 Task: Locate the nearest ferry terminal to Seattle, Washington, and San Juan Islands, Washington.
Action: Mouse moved to (123, 75)
Screenshot: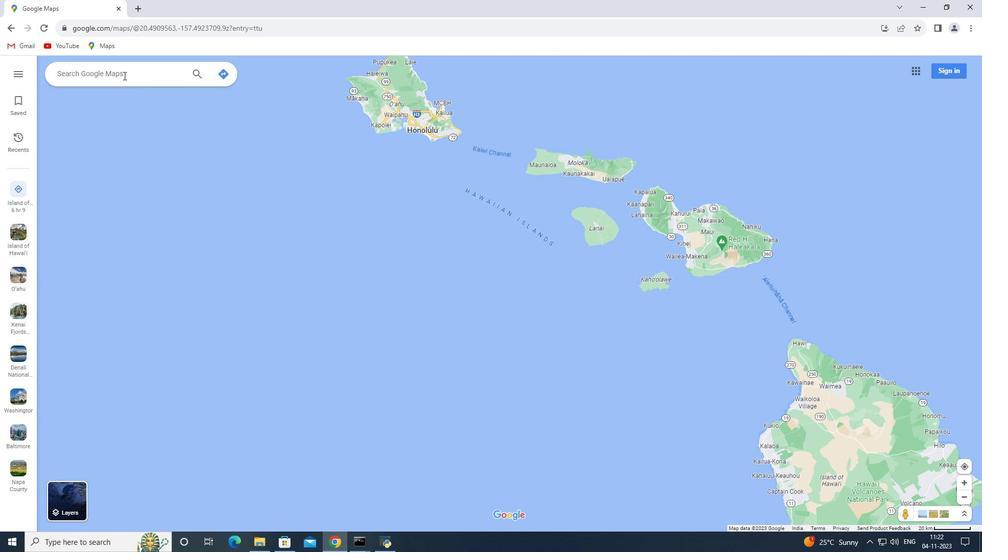 
Action: Mouse pressed left at (123, 75)
Screenshot: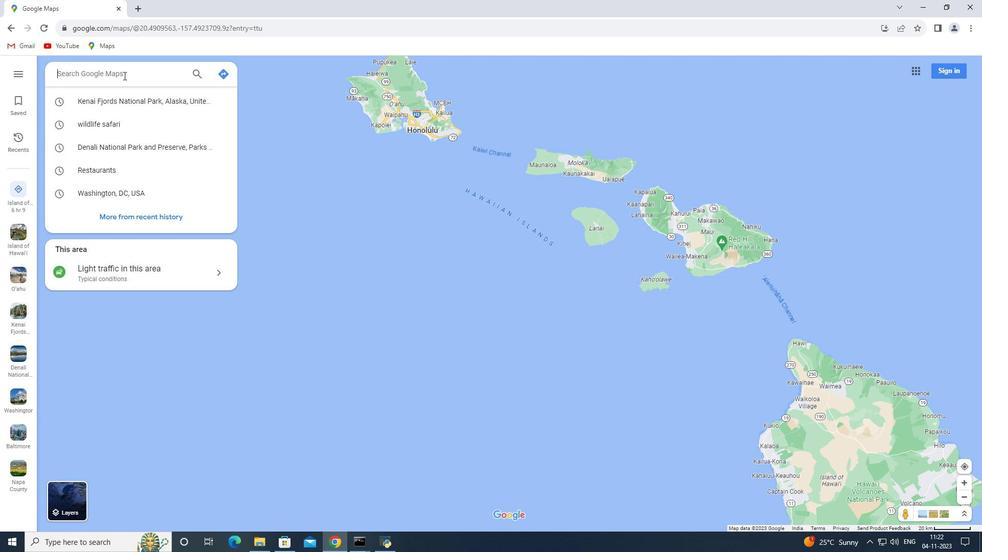 
Action: Key pressed <Key.shift><Key.shift><Key.shift><Key.shift>Seattle,<Key.space><Key.shift>Washington<Key.enter>
Screenshot: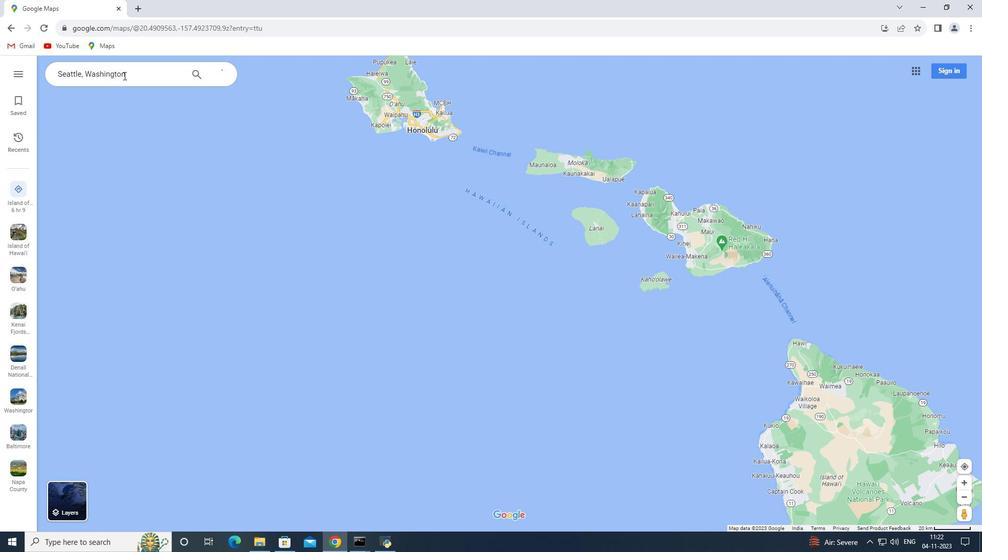 
Action: Mouse moved to (136, 246)
Screenshot: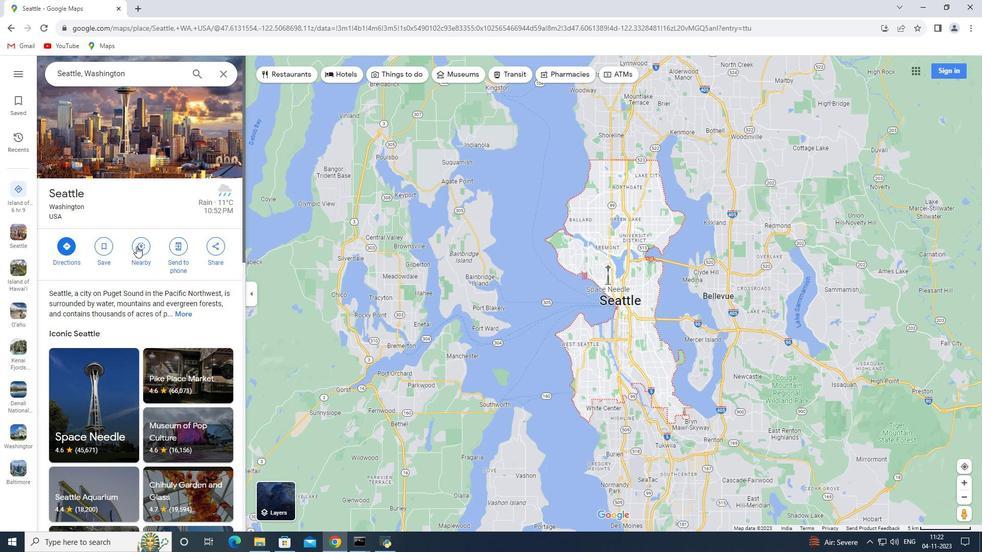 
Action: Mouse pressed left at (136, 246)
Screenshot: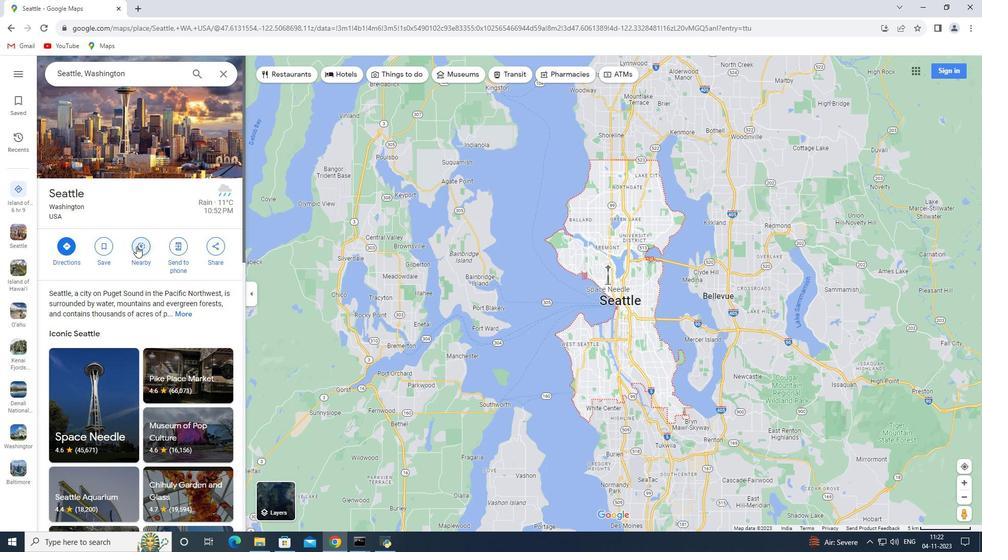 
Action: Key pressed ferry<Key.space>terminal<Key.enter>
Screenshot: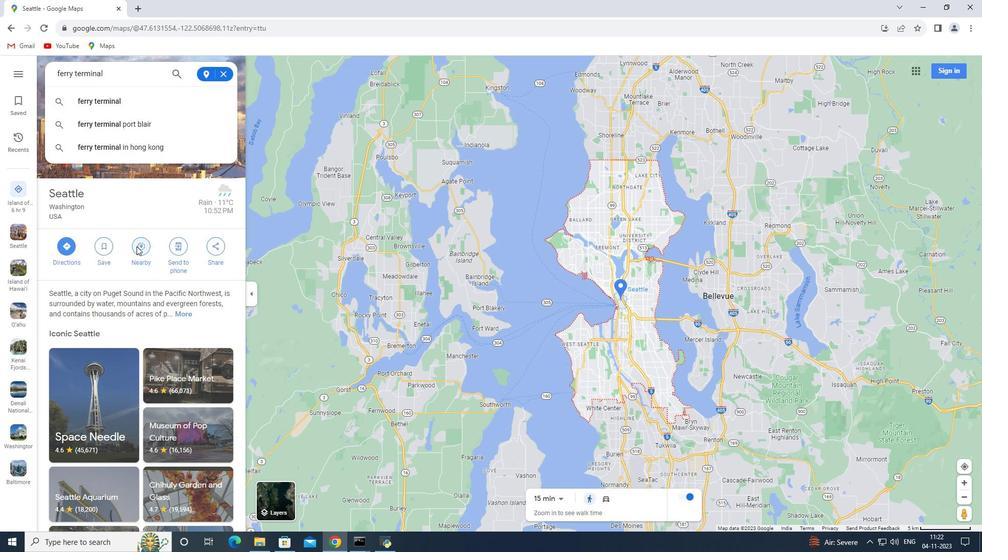 
Action: Mouse moved to (224, 70)
Screenshot: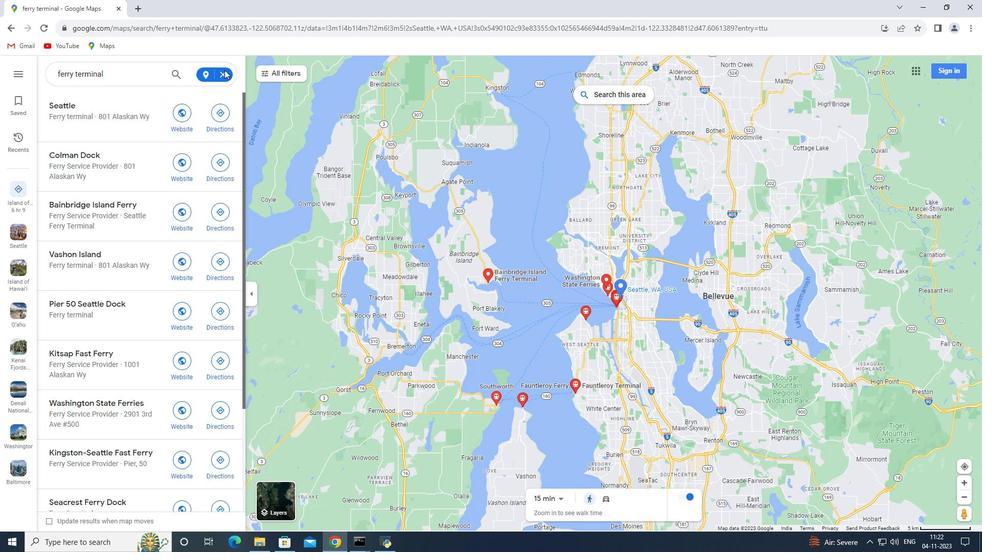 
Action: Mouse pressed left at (224, 70)
Screenshot: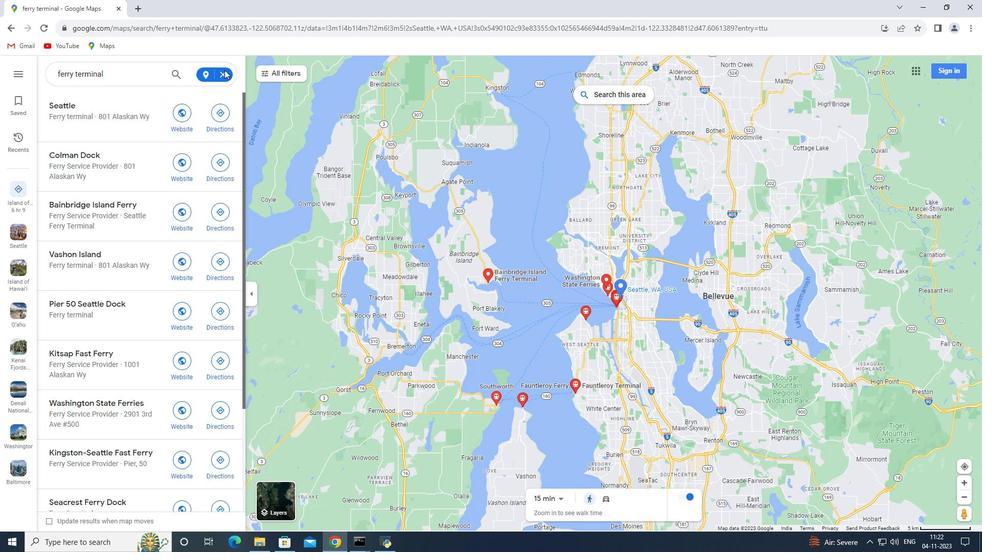 
Action: Mouse moved to (223, 72)
Screenshot: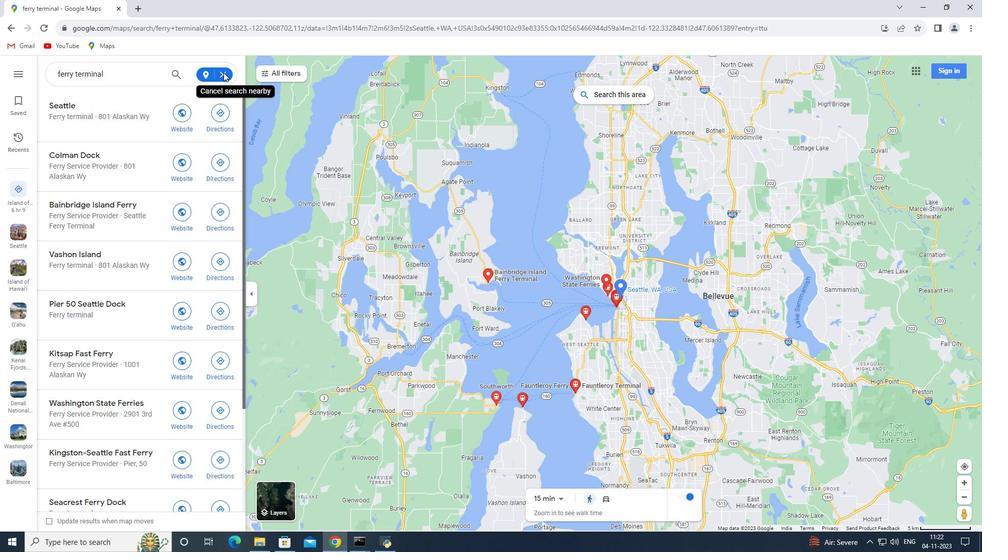 
Action: Mouse pressed left at (223, 72)
Screenshot: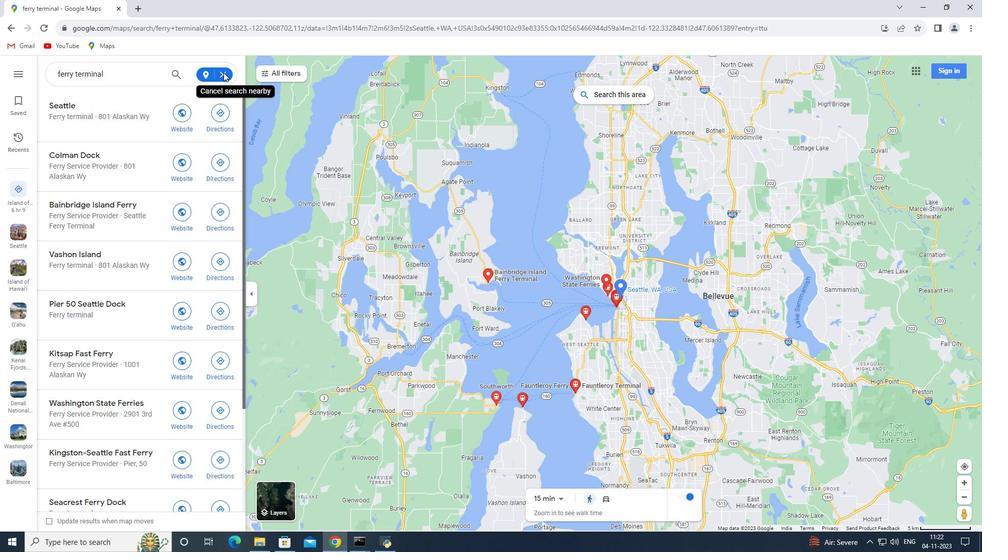 
Action: Mouse moved to (225, 70)
Screenshot: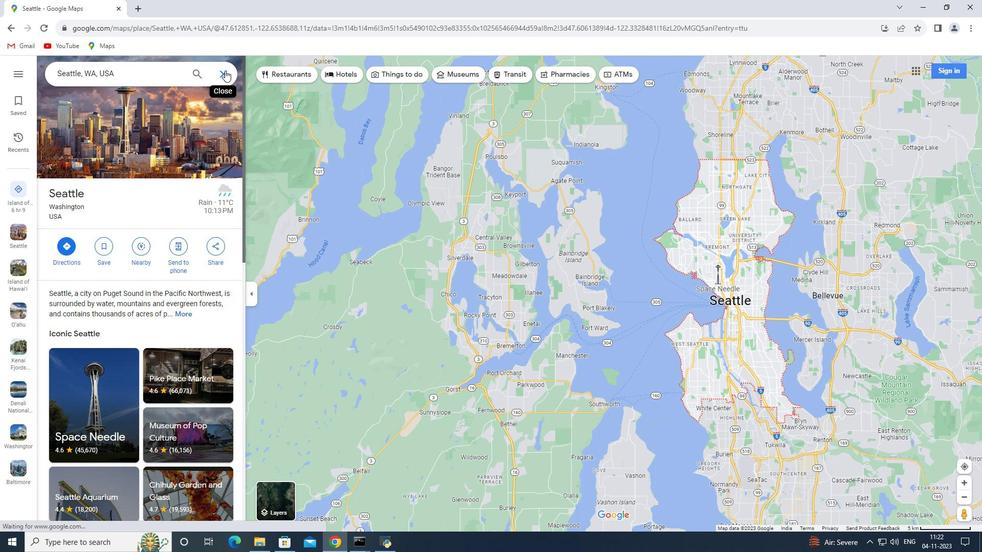 
Action: Mouse pressed left at (225, 70)
Screenshot: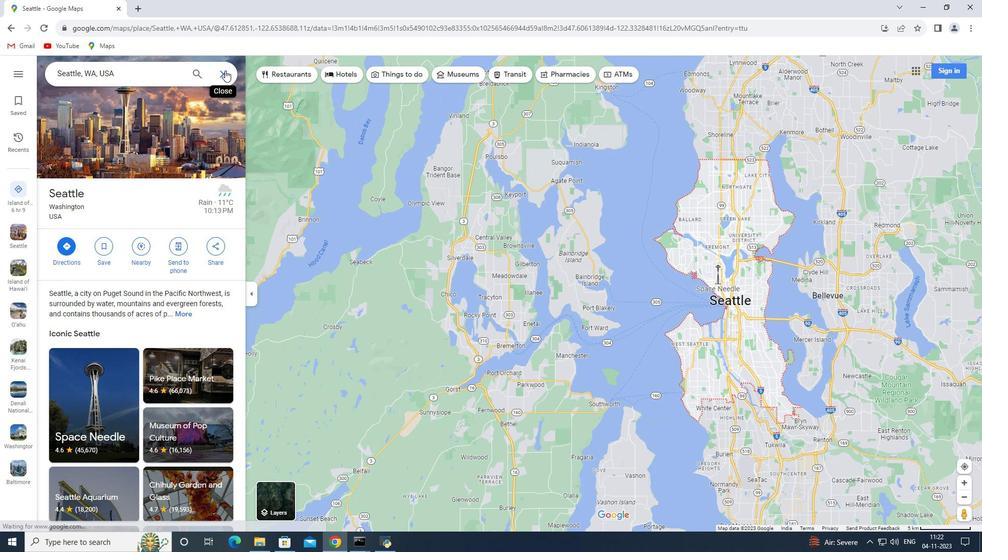 
Action: Mouse moved to (140, 71)
Screenshot: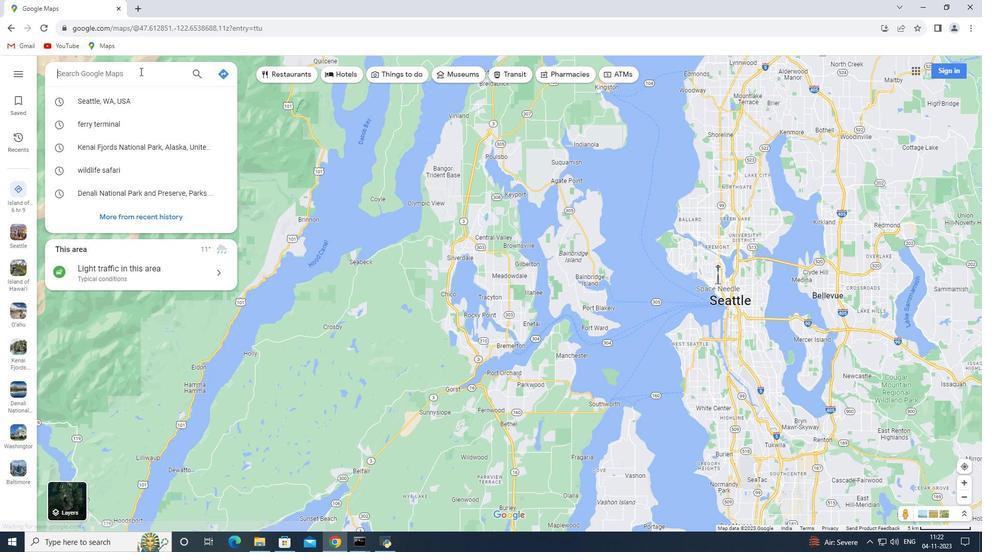 
Action: Key pressed <Key.shift>San<Key.space><Key.shift><Key.shift><Key.shift><Key.shift><Key.shift><Key.shift><Key.shift><Key.shift><Key.shift><Key.shift><Key.shift><Key.shift><Key.shift><Key.shift><Key.shift><Key.shift><Key.shift><Key.shift><Key.shift>Juan<Key.space><Key.shift>Islands,<Key.space><Key.shift>Washington<Key.enter>
Screenshot: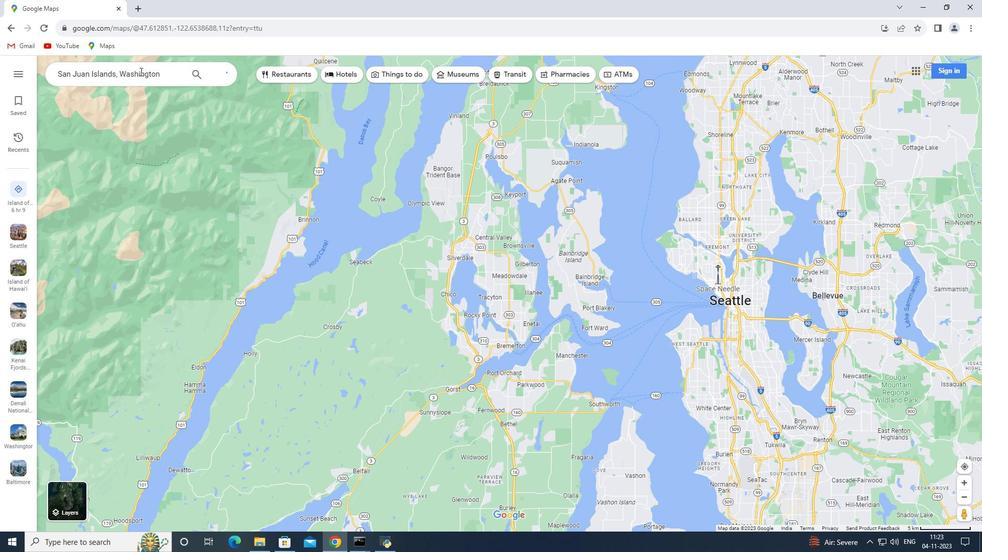 
Action: Mouse moved to (136, 269)
Screenshot: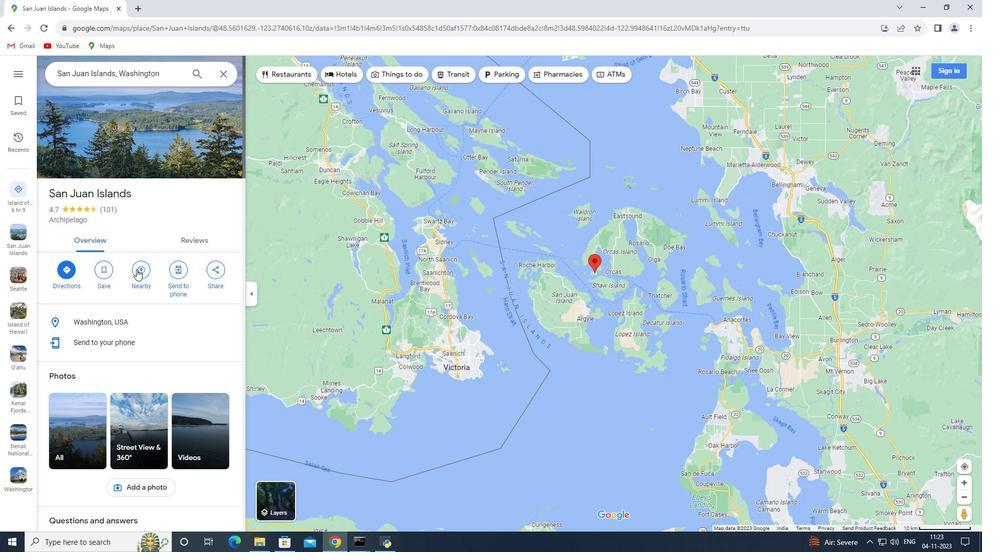 
Action: Mouse pressed left at (136, 269)
Screenshot: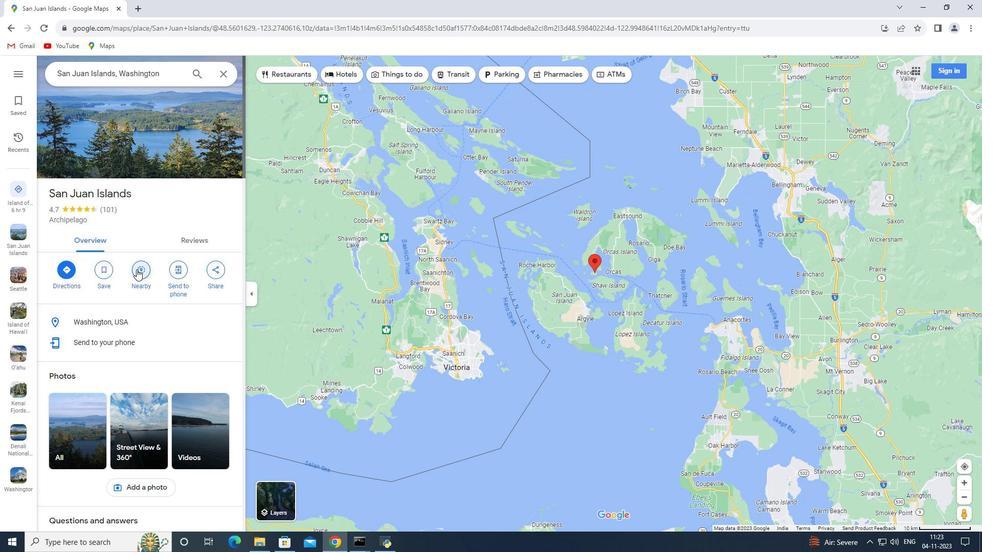
Action: Key pressed ferry<Key.space>terminal<Key.enter>
Screenshot: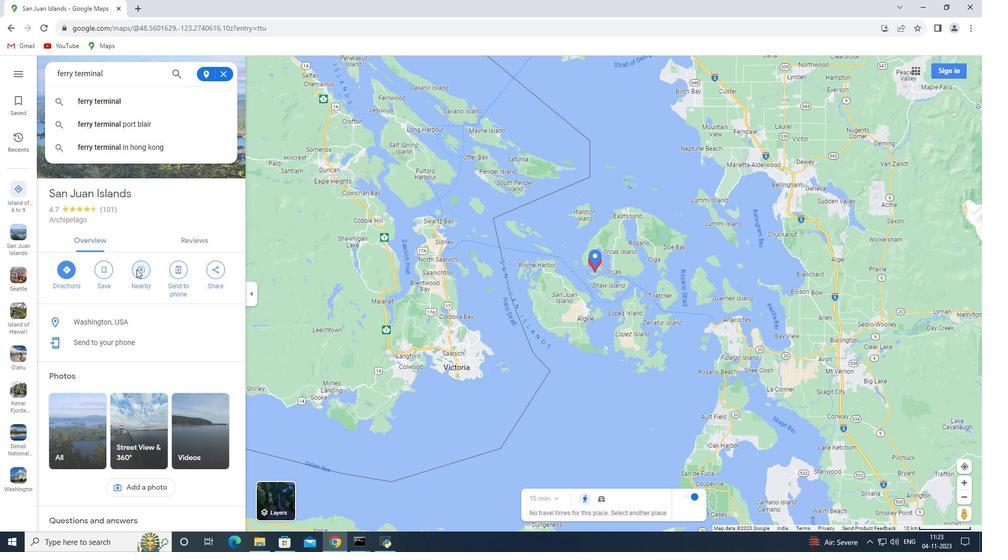 
